 Task: Create a board button that sort the cards in list "Trello first" by due date in ascending order.
Action: Mouse moved to (1002, 99)
Screenshot: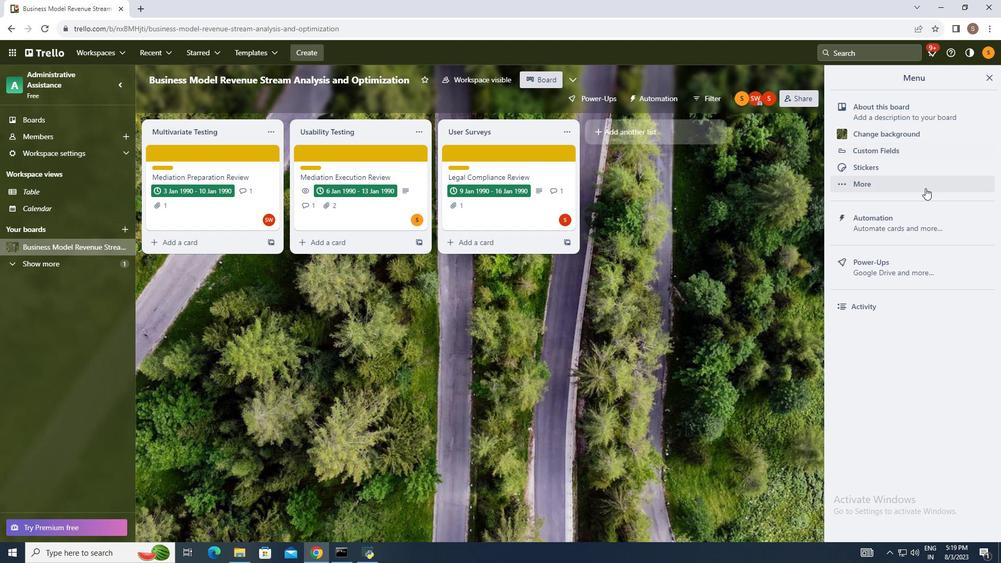 
Action: Mouse pressed left at (1002, 99)
Screenshot: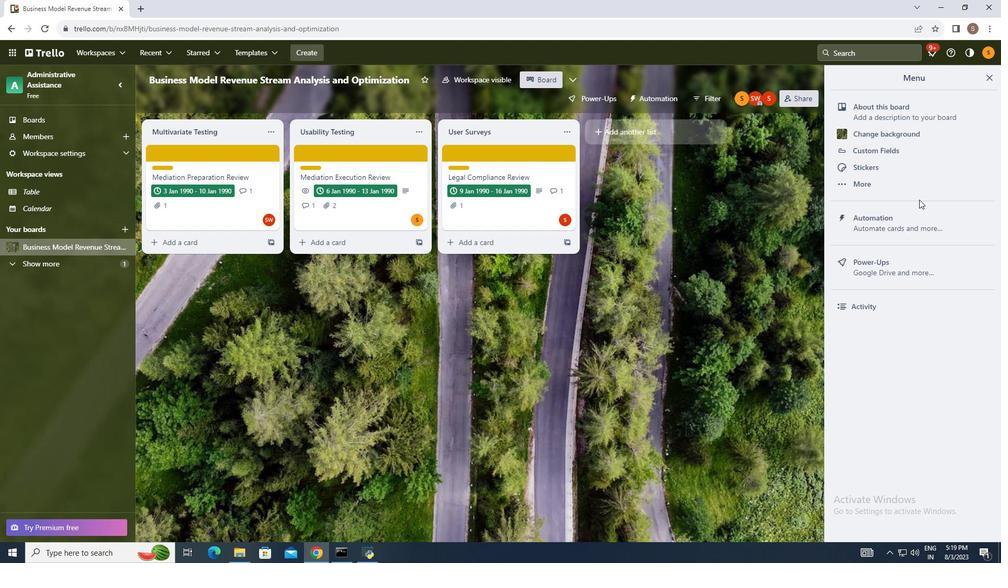 
Action: Mouse moved to (929, 238)
Screenshot: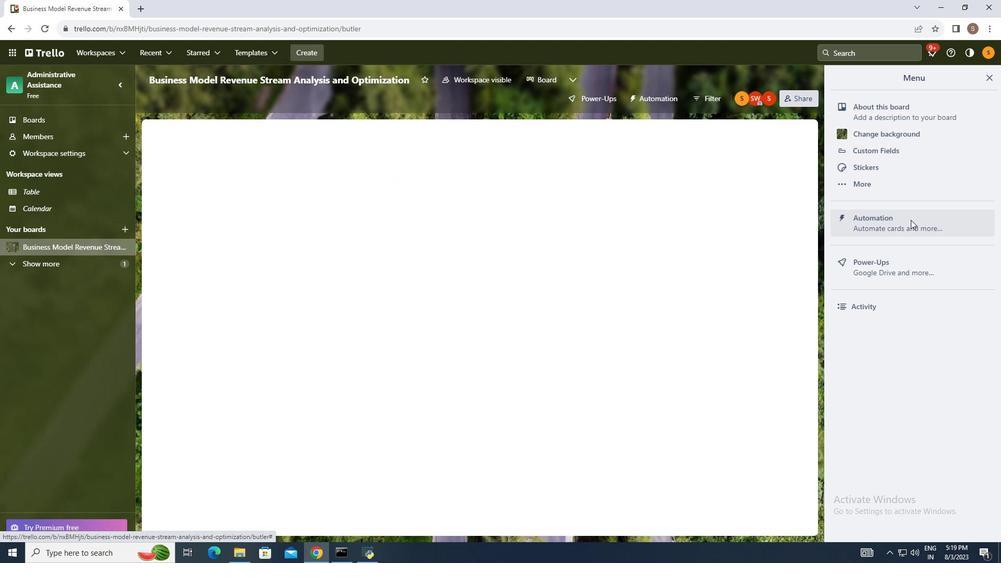 
Action: Mouse pressed left at (929, 238)
Screenshot: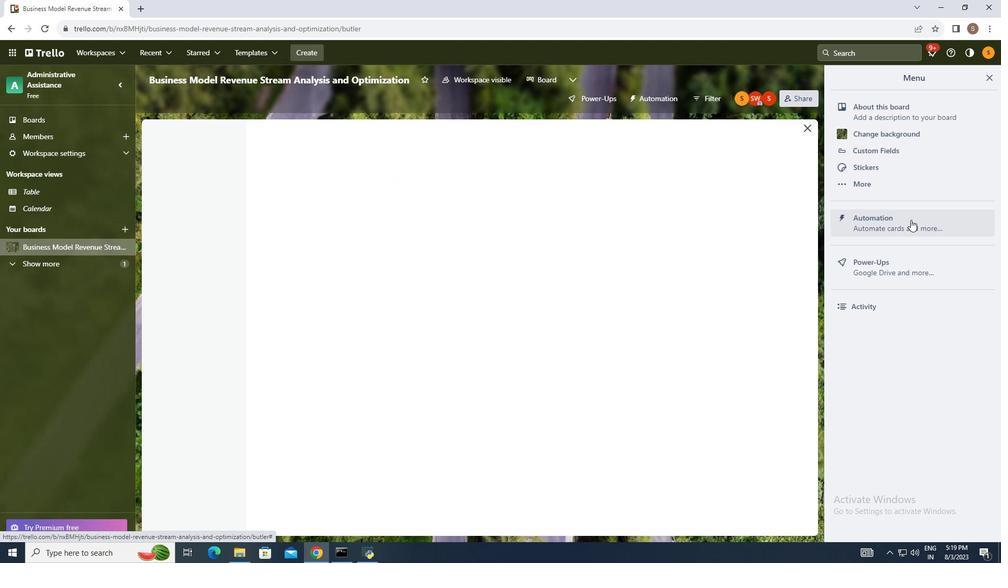 
Action: Mouse moved to (211, 311)
Screenshot: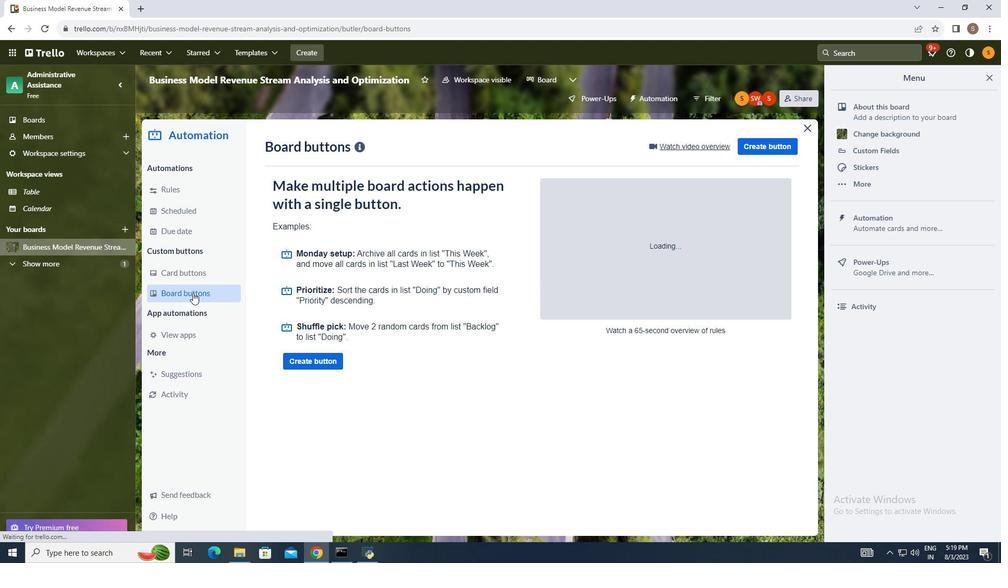 
Action: Mouse pressed left at (211, 311)
Screenshot: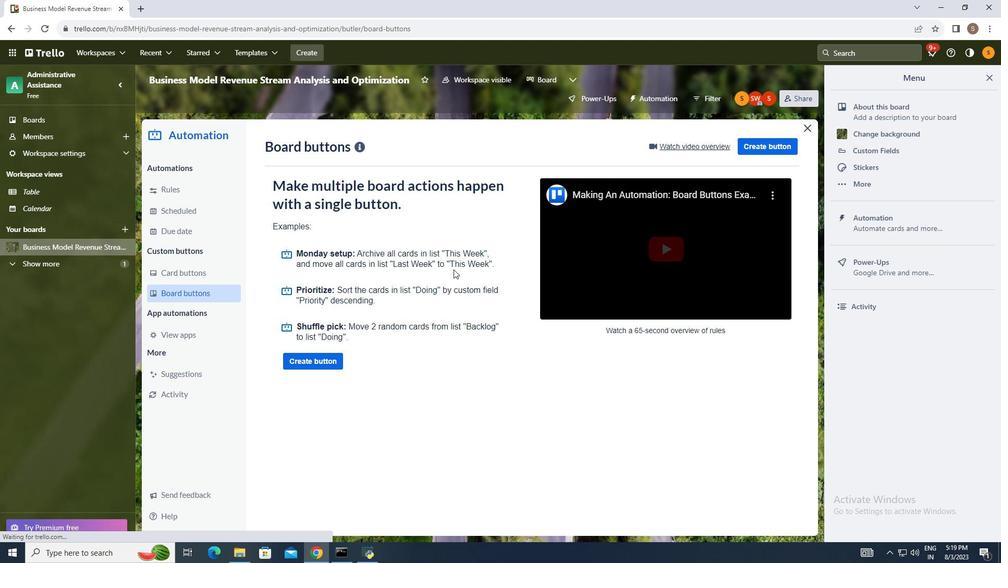 
Action: Mouse moved to (777, 167)
Screenshot: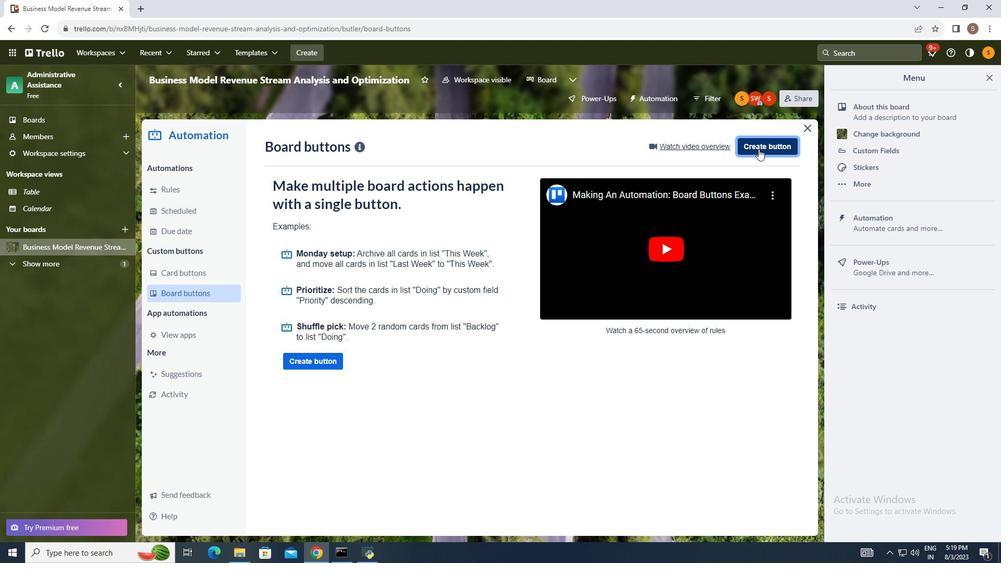 
Action: Mouse pressed left at (777, 167)
Screenshot: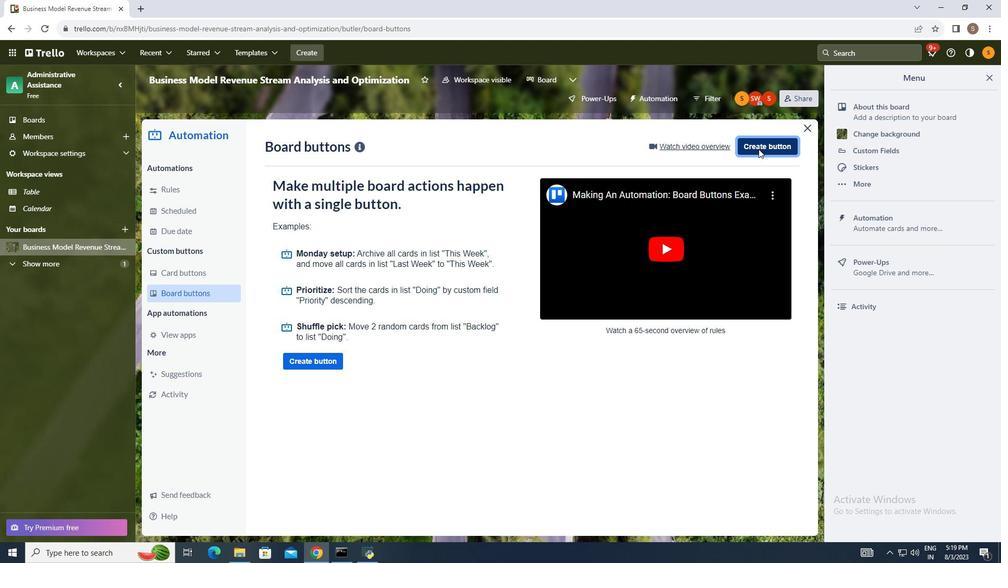 
Action: Mouse moved to (529, 303)
Screenshot: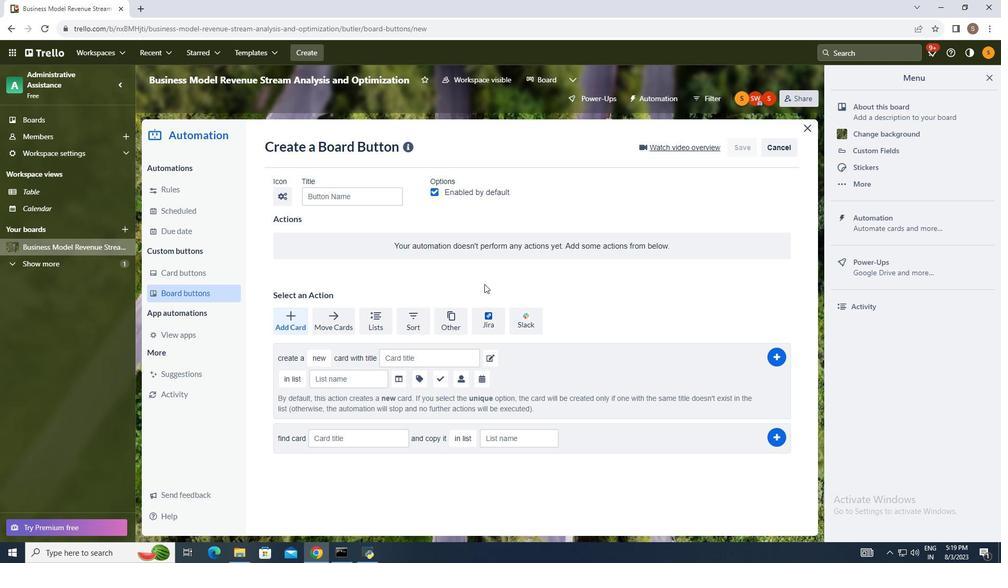 
Action: Mouse pressed left at (529, 303)
Screenshot: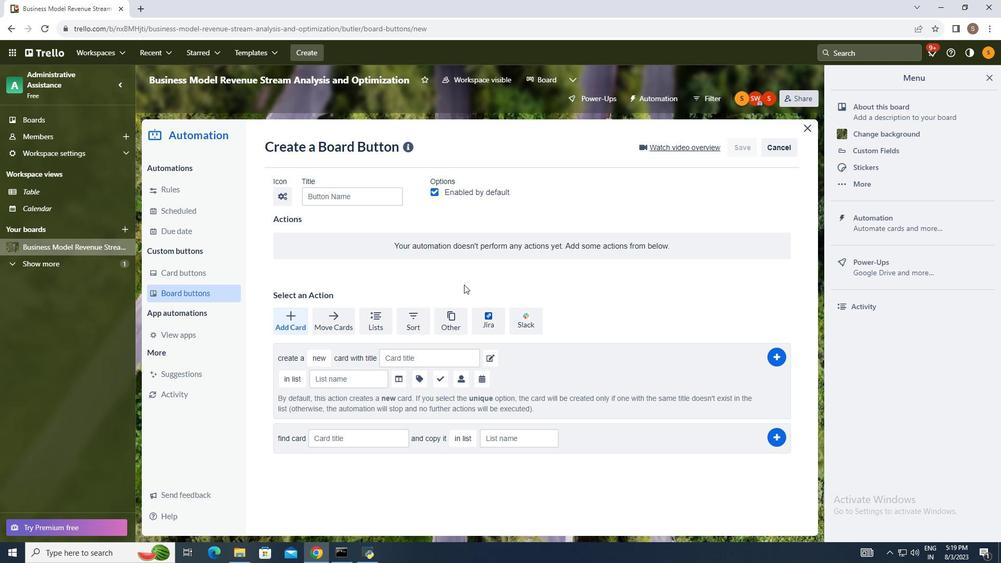 
Action: Mouse moved to (430, 336)
Screenshot: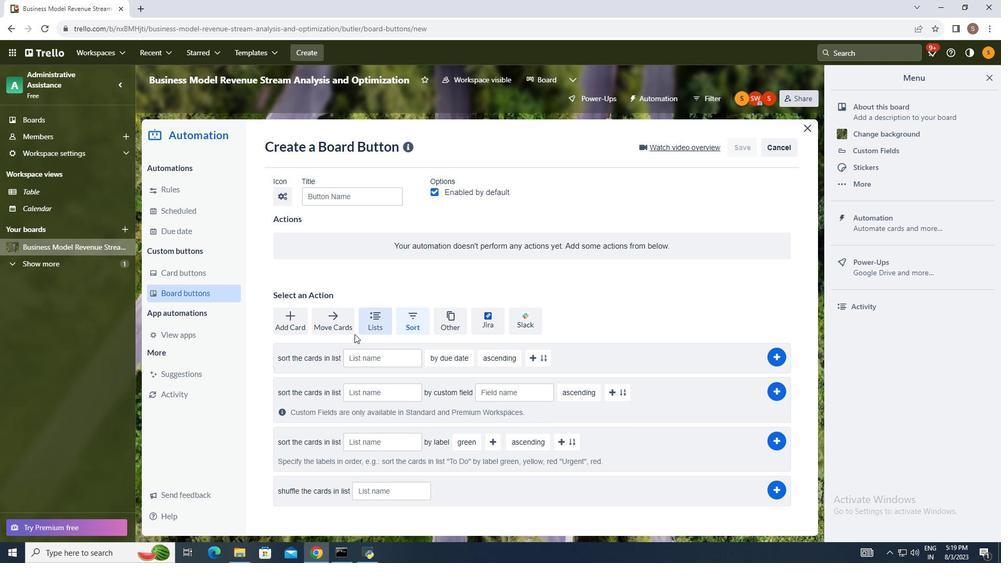 
Action: Mouse pressed left at (430, 336)
Screenshot: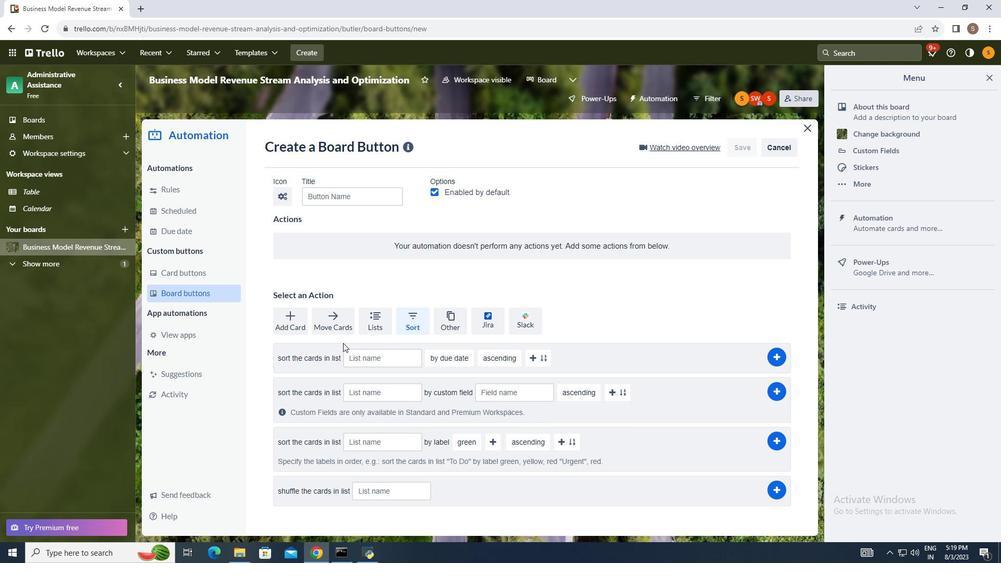 
Action: Mouse moved to (381, 373)
Screenshot: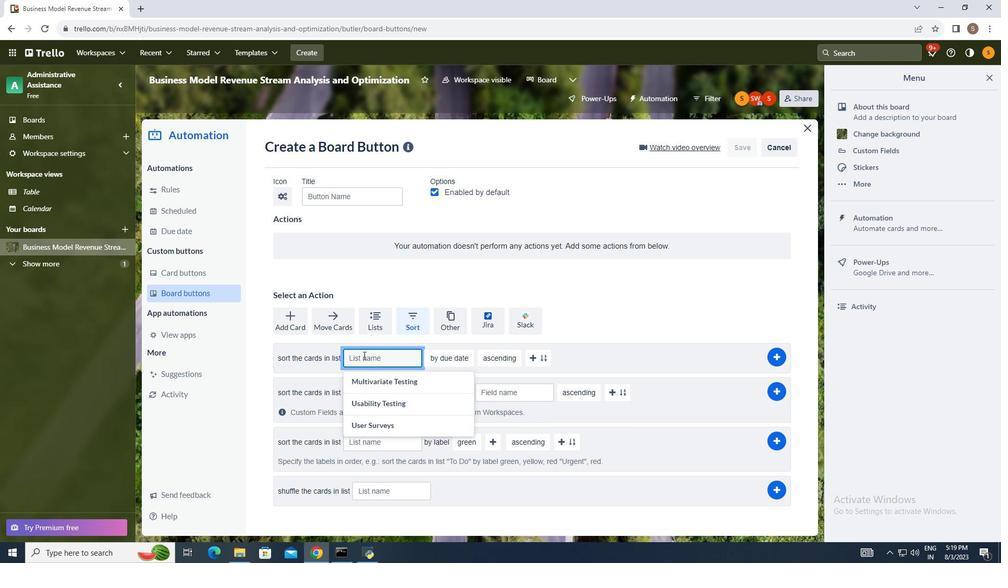 
Action: Mouse pressed left at (381, 373)
Screenshot: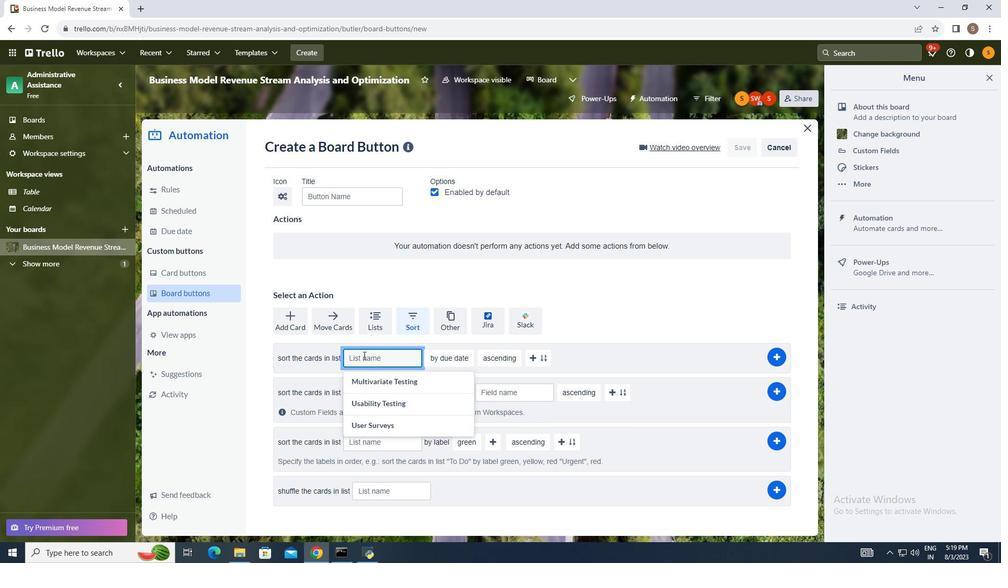 
Action: Key pressed <Key.shift_r>Trello<Key.space>first
Screenshot: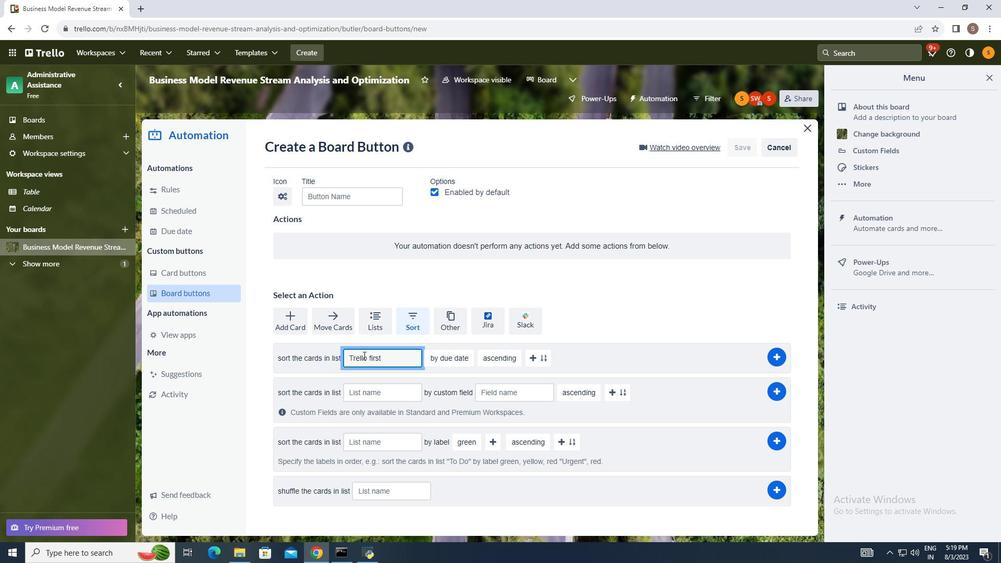 
Action: Mouse moved to (464, 372)
Screenshot: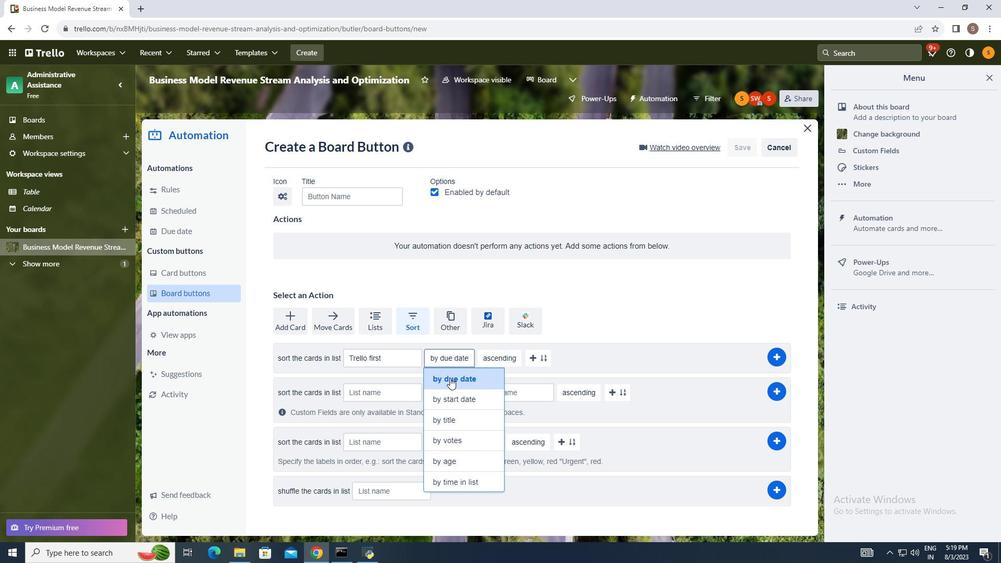 
Action: Mouse pressed left at (464, 372)
Screenshot: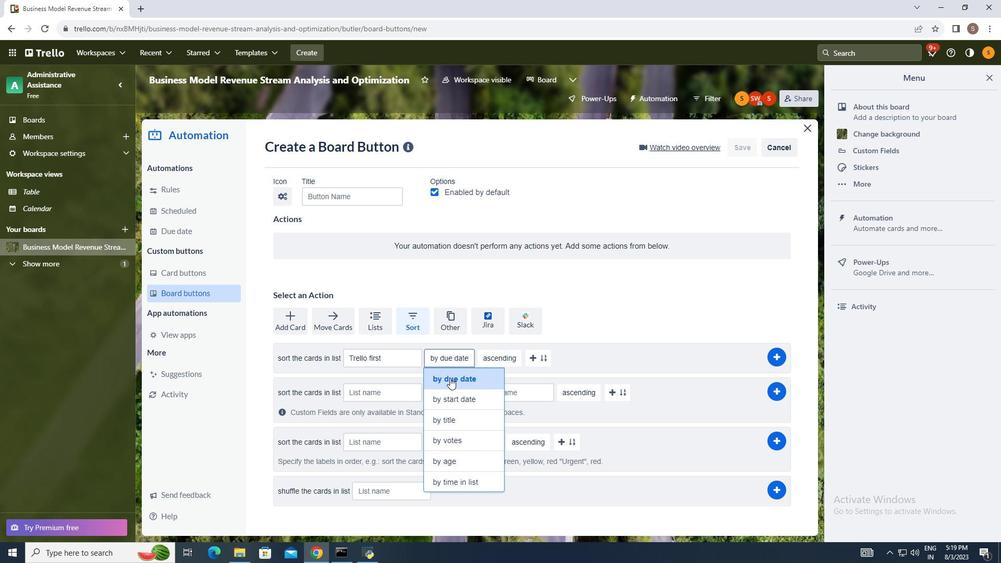 
Action: Mouse moved to (468, 396)
Screenshot: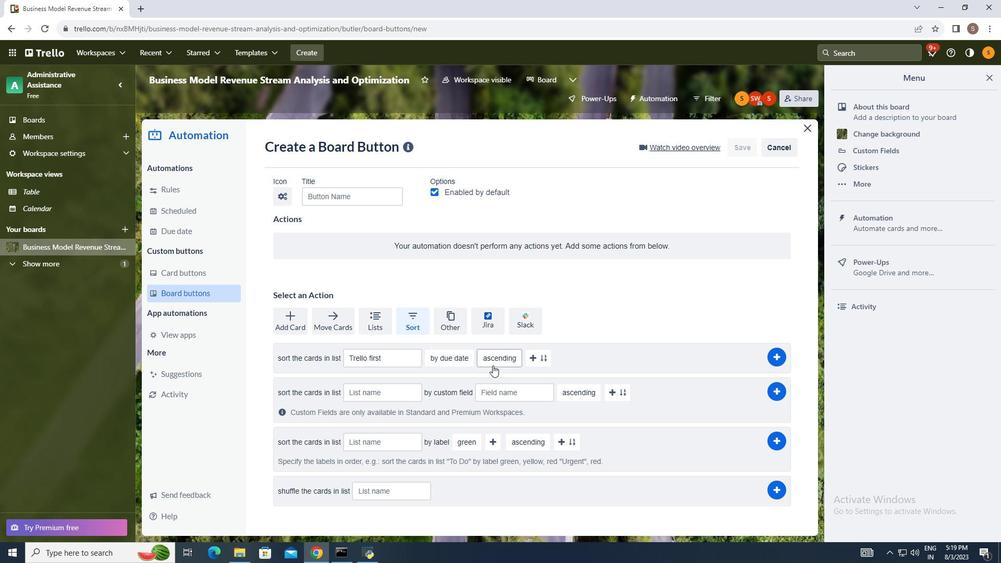 
Action: Mouse pressed left at (468, 396)
Screenshot: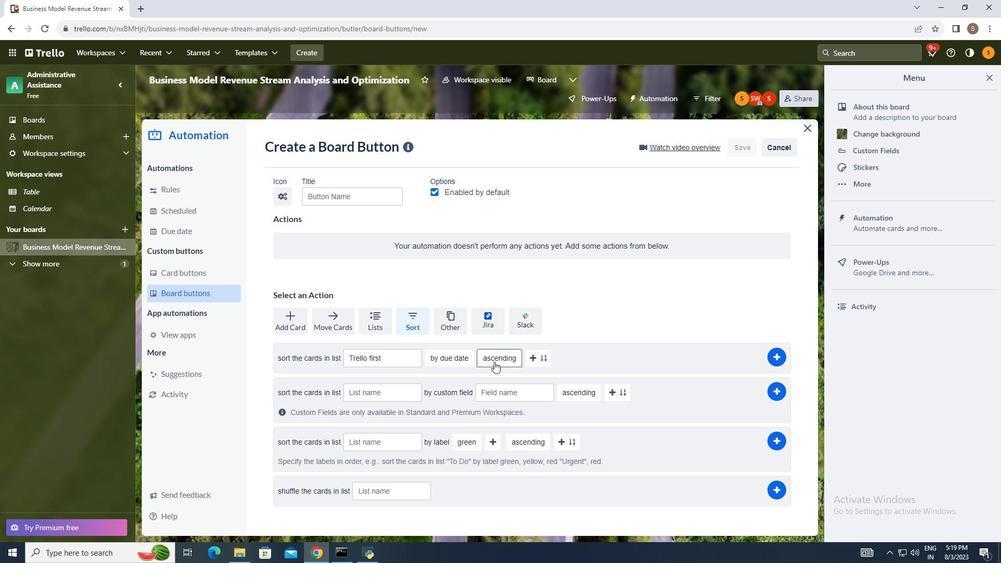 
Action: Mouse moved to (512, 380)
Screenshot: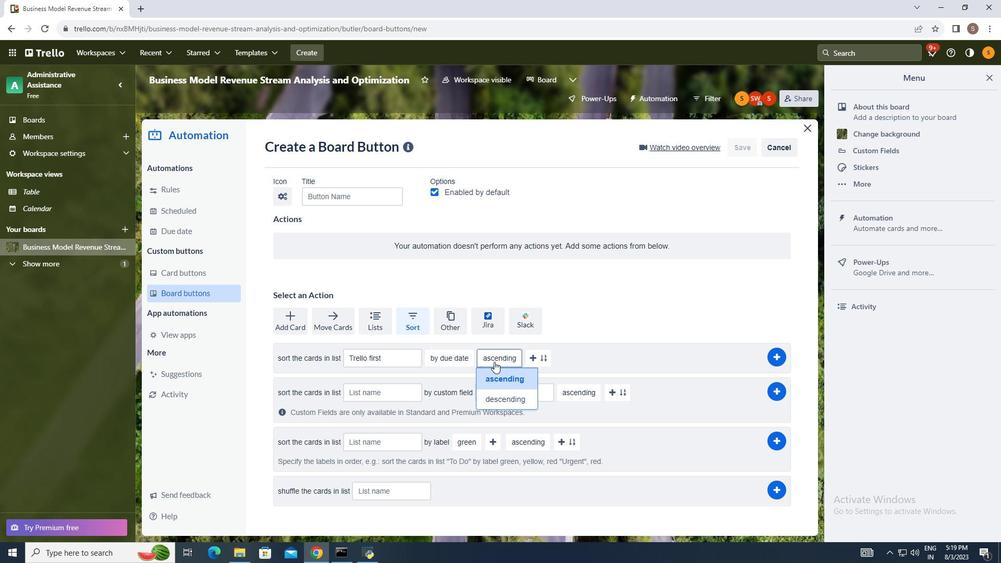 
Action: Mouse pressed left at (512, 380)
Screenshot: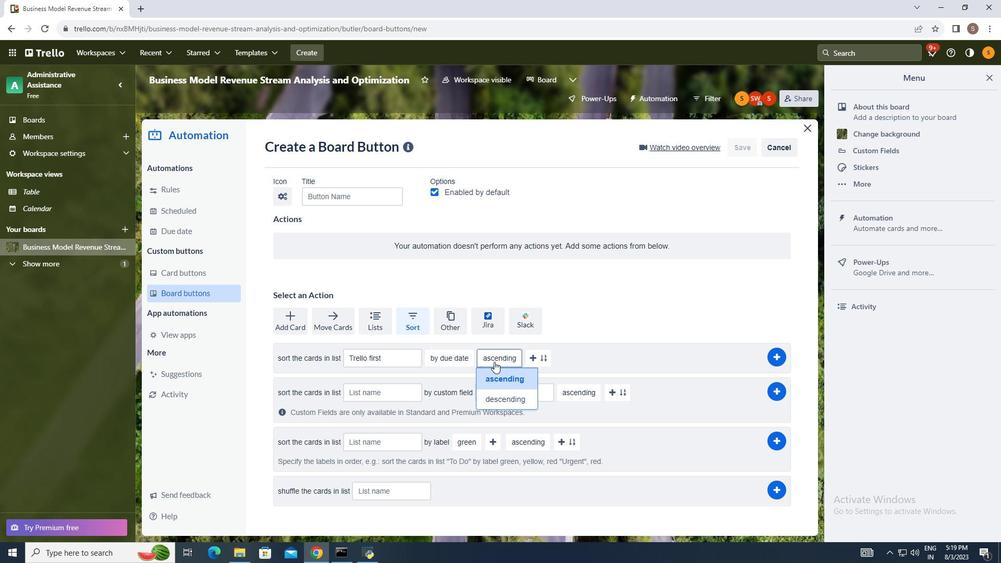 
Action: Mouse moved to (515, 389)
Screenshot: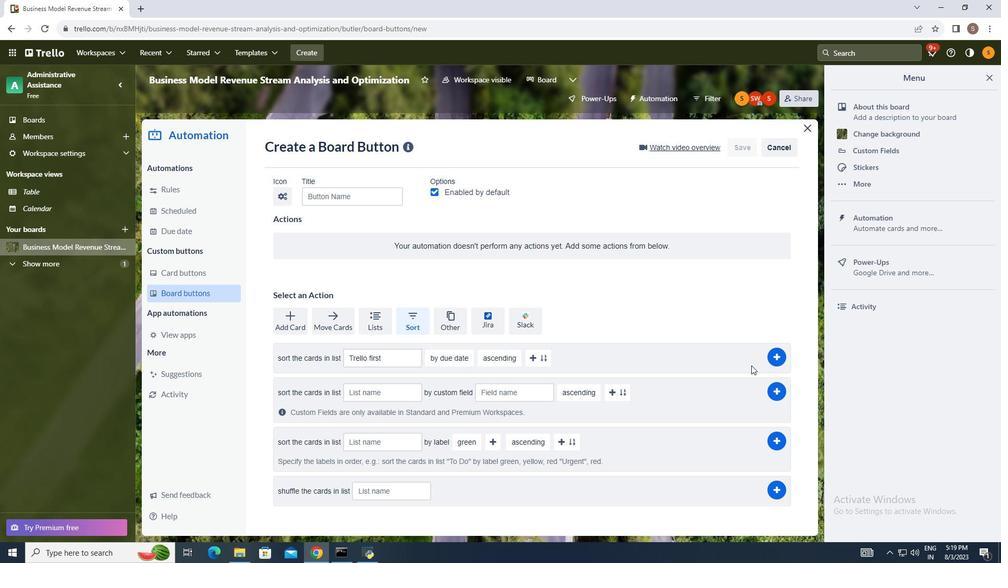 
Action: Mouse pressed left at (515, 389)
Screenshot: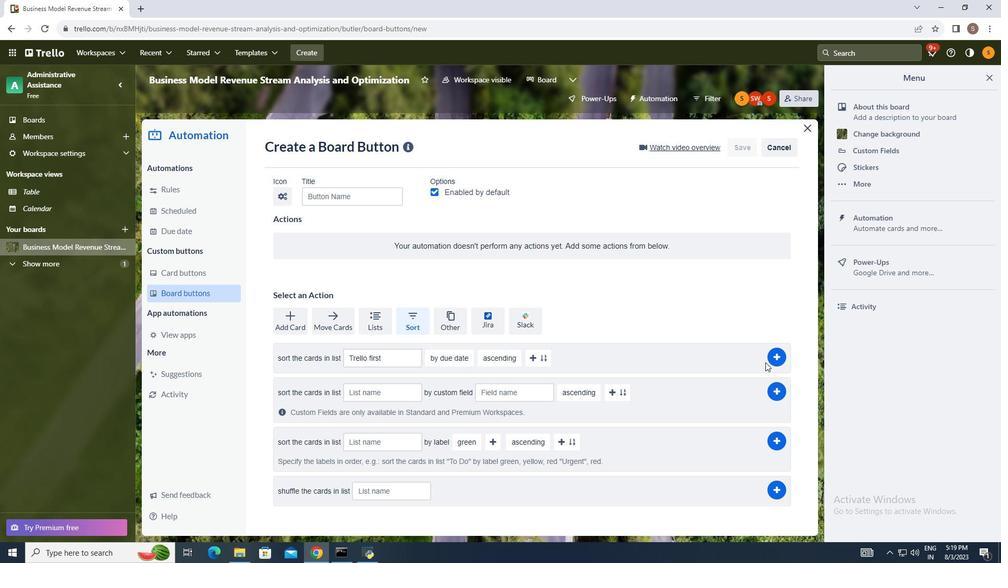 
Action: Mouse moved to (793, 375)
Screenshot: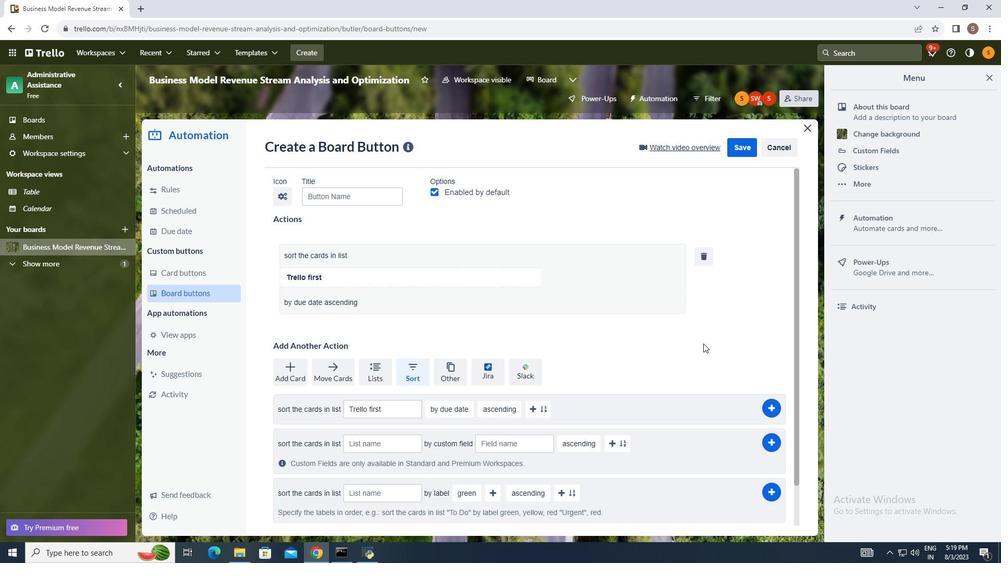 
Action: Mouse pressed left at (793, 375)
Screenshot: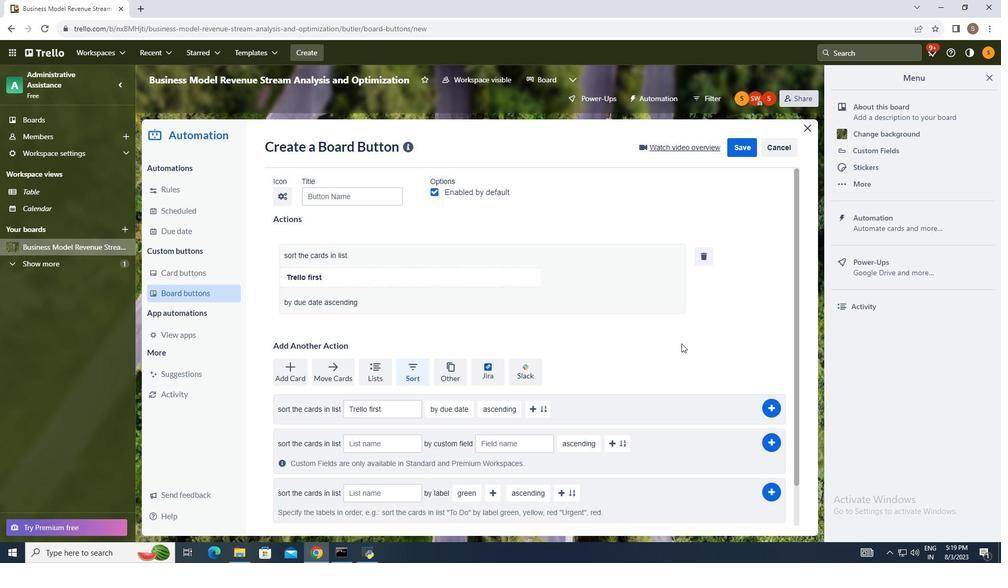 
Action: Mouse moved to (676, 361)
Screenshot: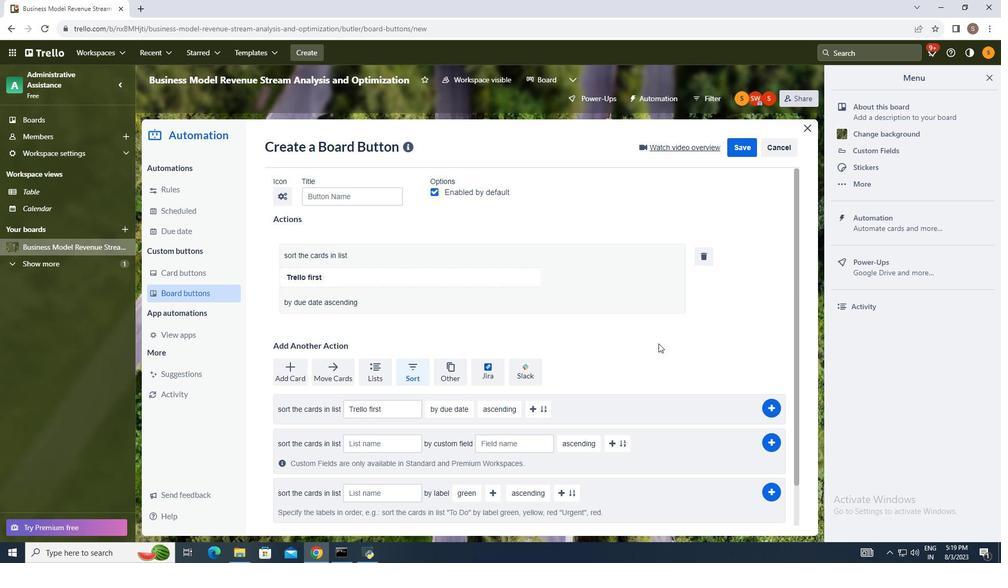 
